 Task: Change workspace visibility to "private".
Action: Mouse moved to (83, 160)
Screenshot: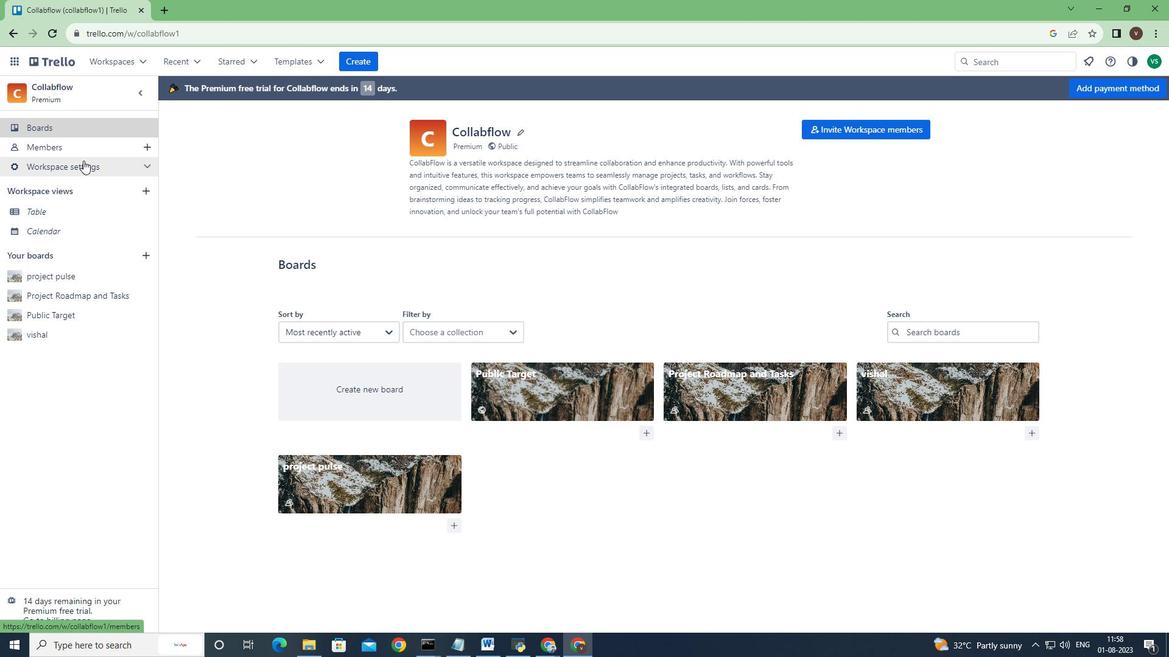 
Action: Mouse pressed left at (83, 160)
Screenshot: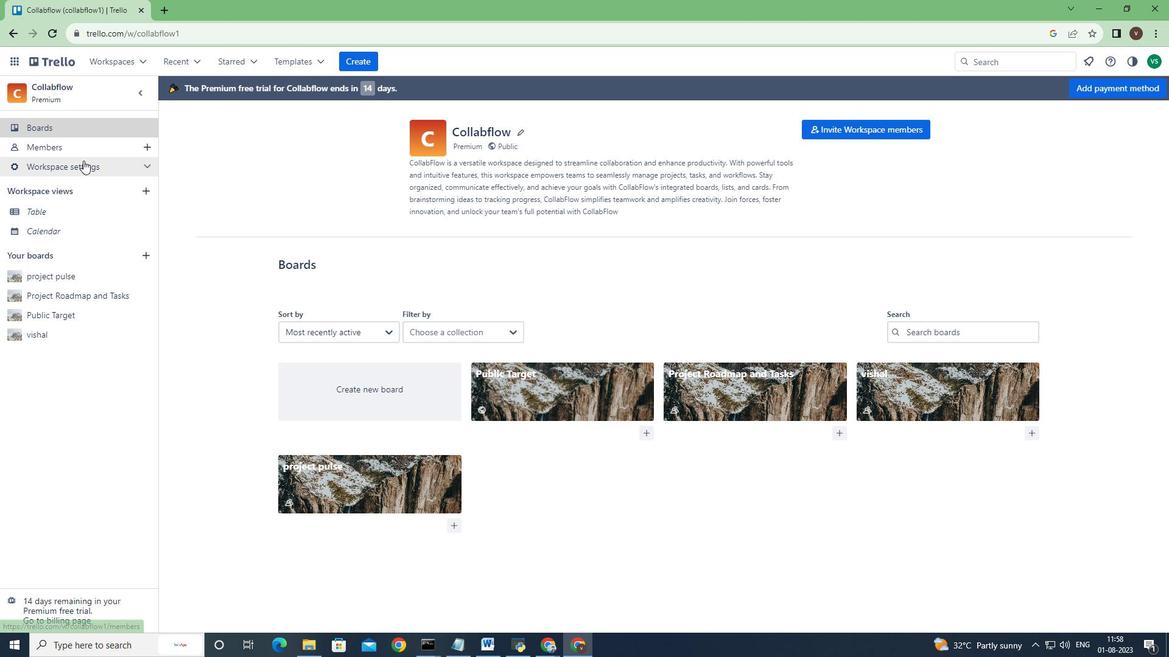 
Action: Mouse moved to (209, 191)
Screenshot: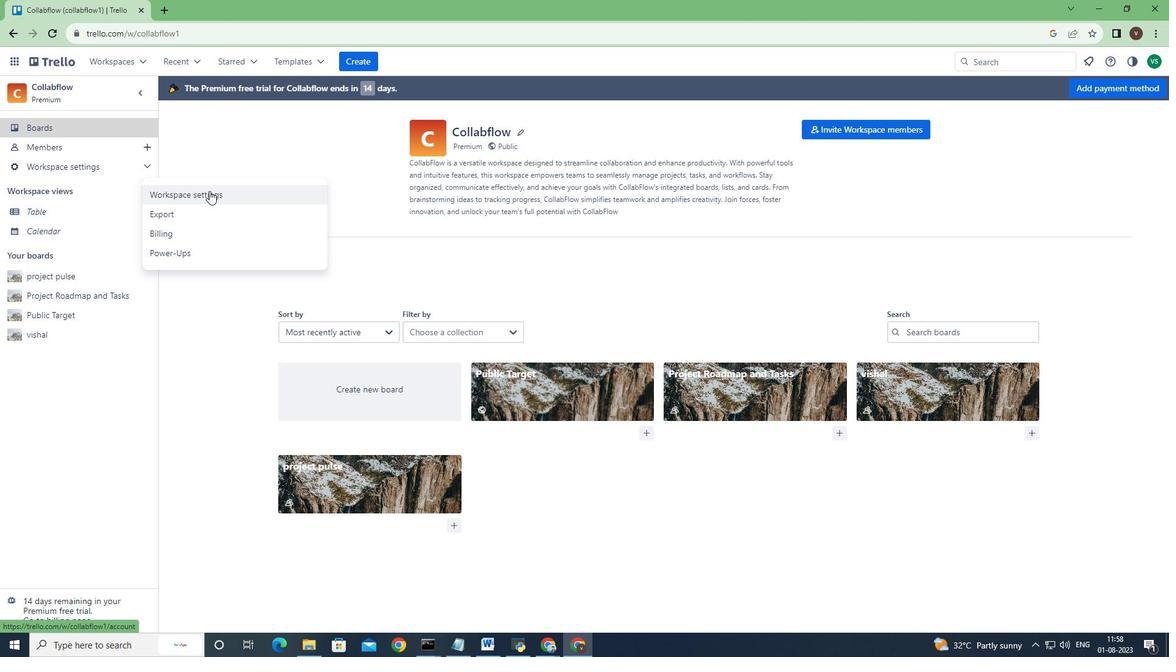 
Action: Mouse pressed left at (209, 191)
Screenshot: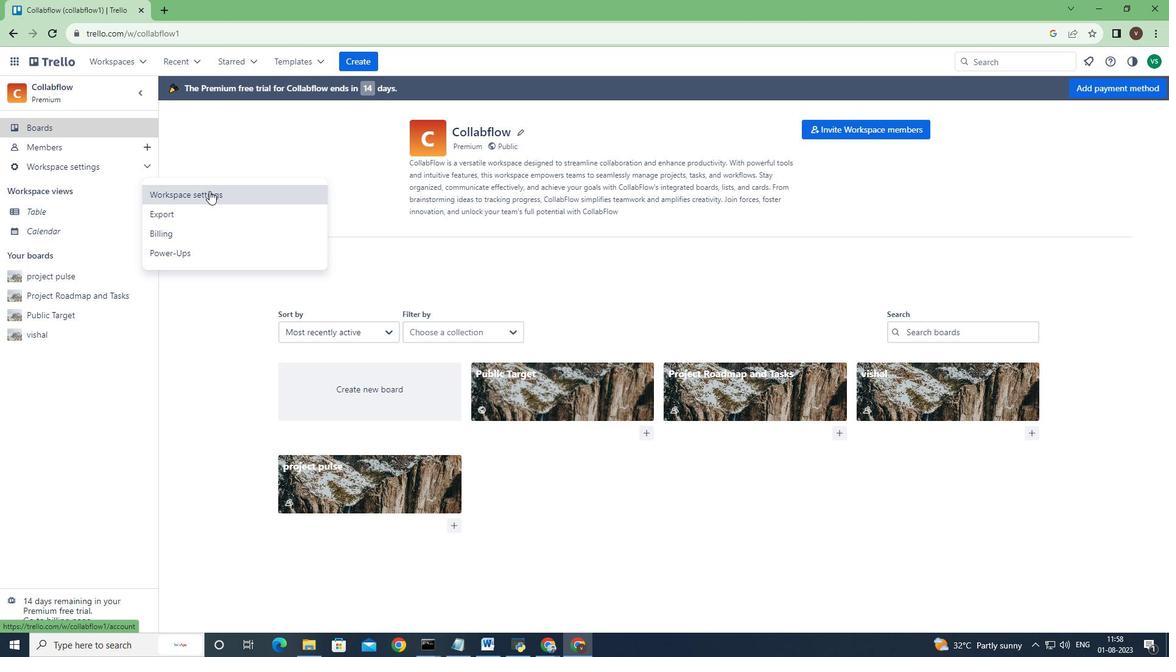 
Action: Mouse moved to (891, 314)
Screenshot: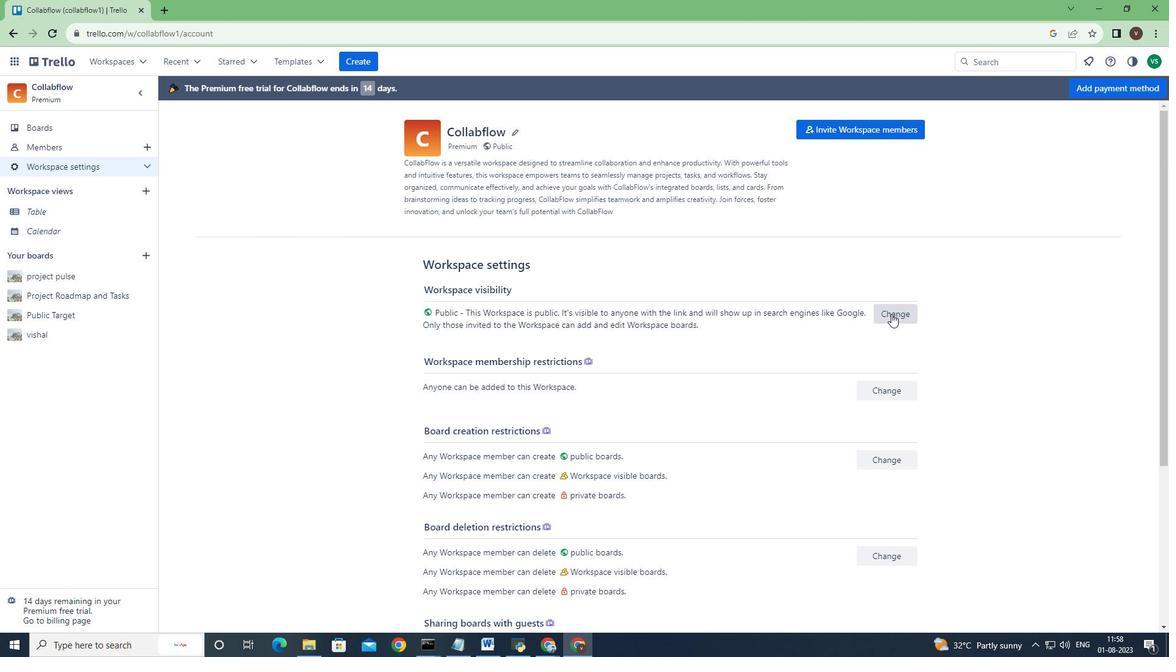 
Action: Mouse pressed left at (891, 314)
Screenshot: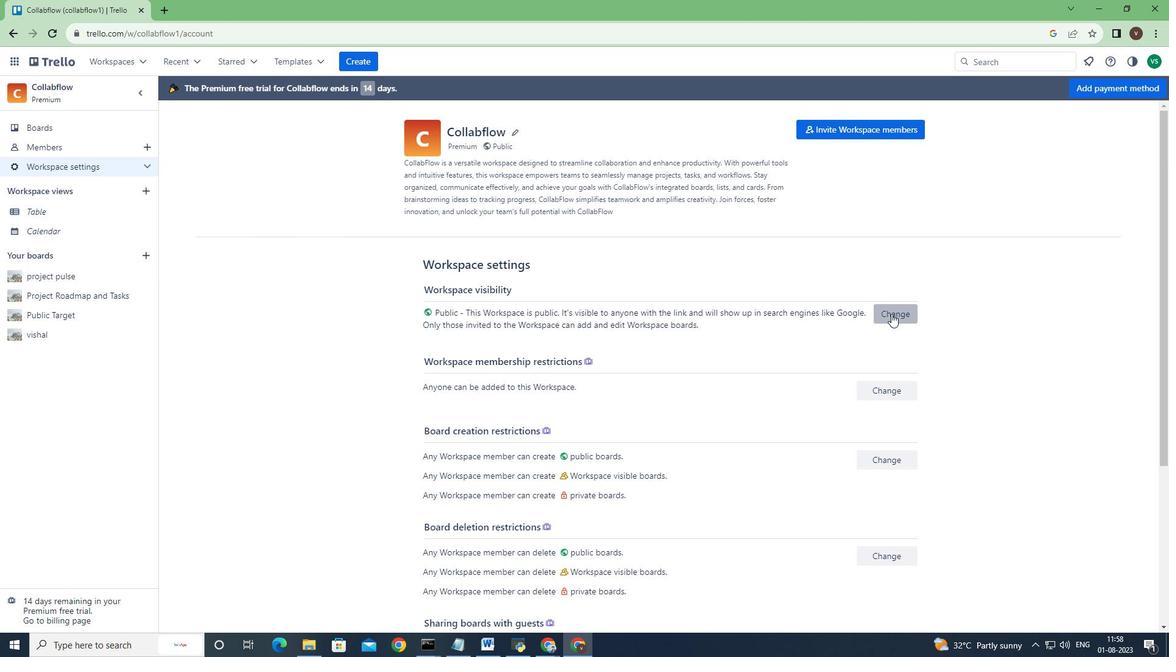 
Action: Mouse moved to (921, 367)
Screenshot: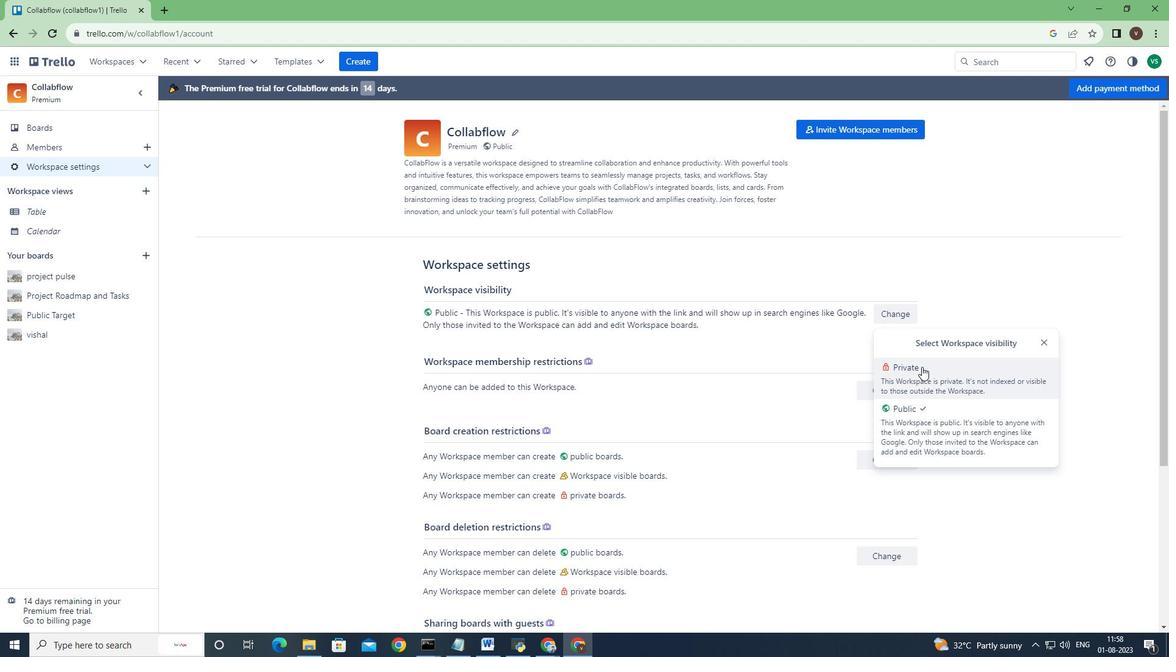 
Action: Mouse pressed left at (921, 367)
Screenshot: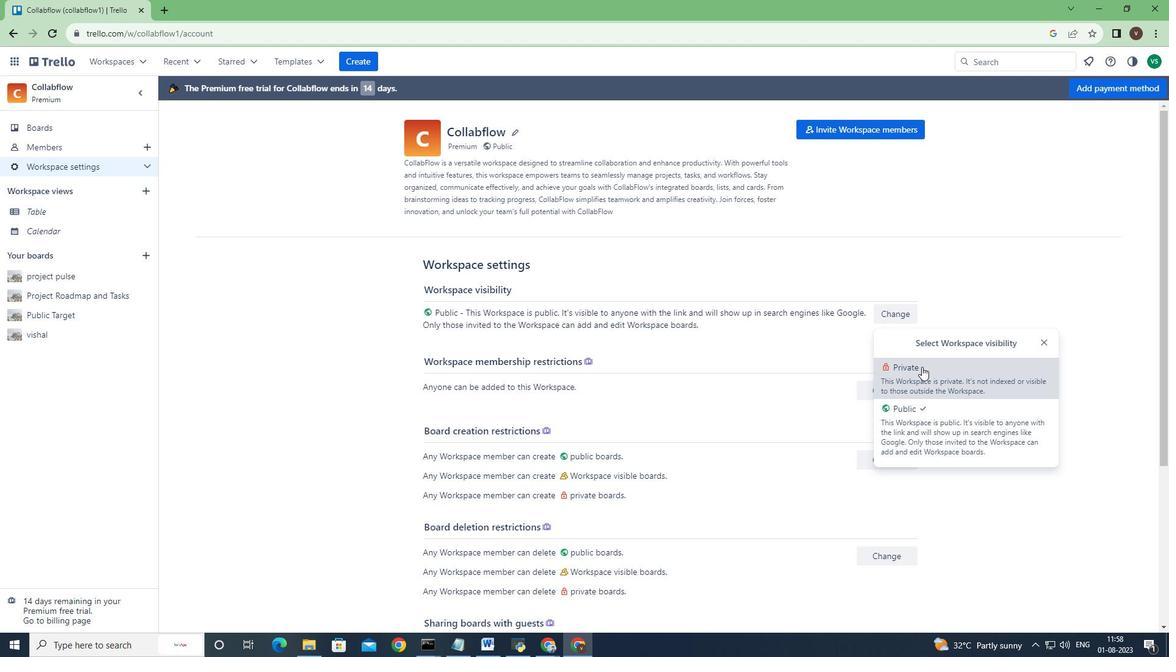 
Action: Mouse moved to (754, 353)
Screenshot: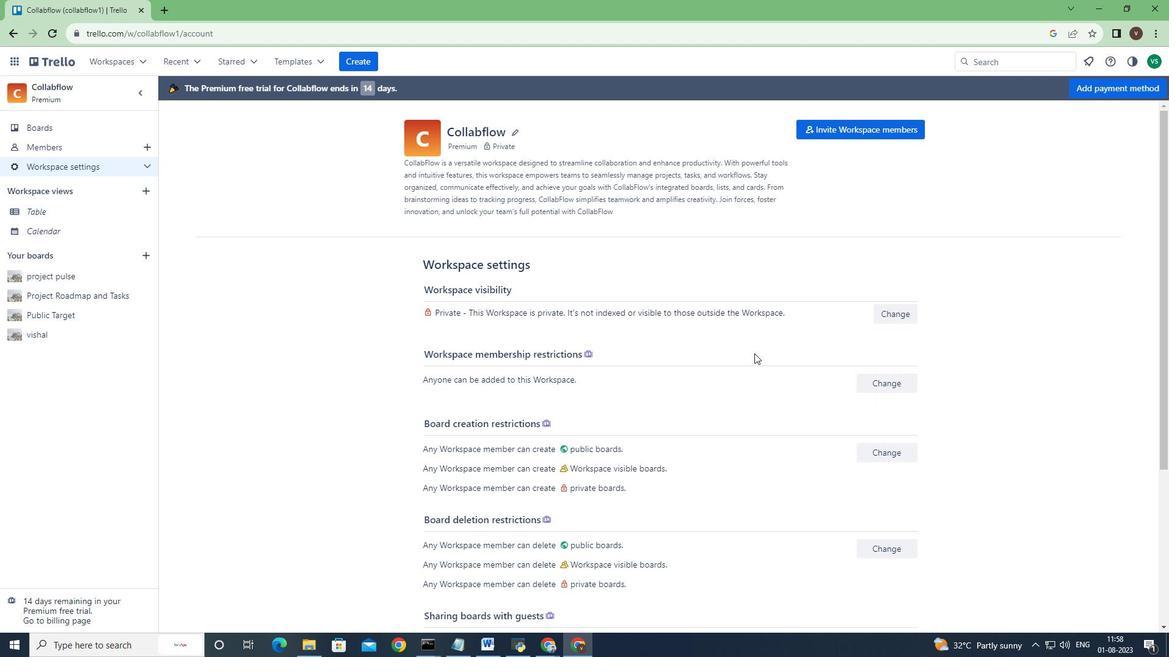 
